 Task: Create a section Data Visualization Sprint and in the section, add a milestone Performance Improvements in the project VortexTech.
Action: Mouse moved to (50, 381)
Screenshot: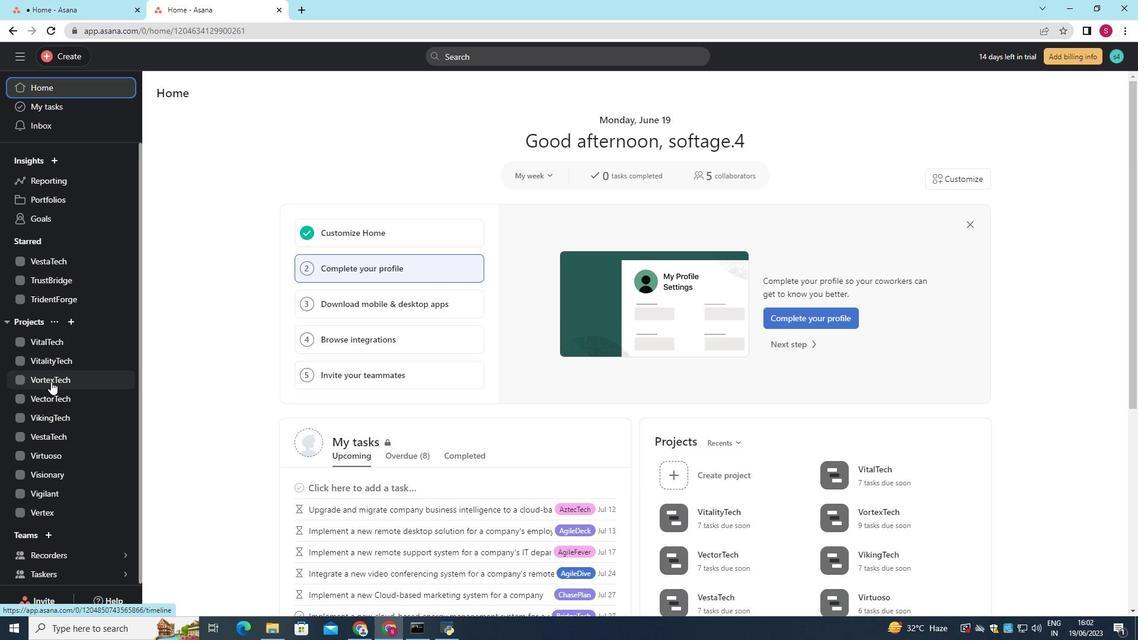 
Action: Mouse pressed left at (50, 381)
Screenshot: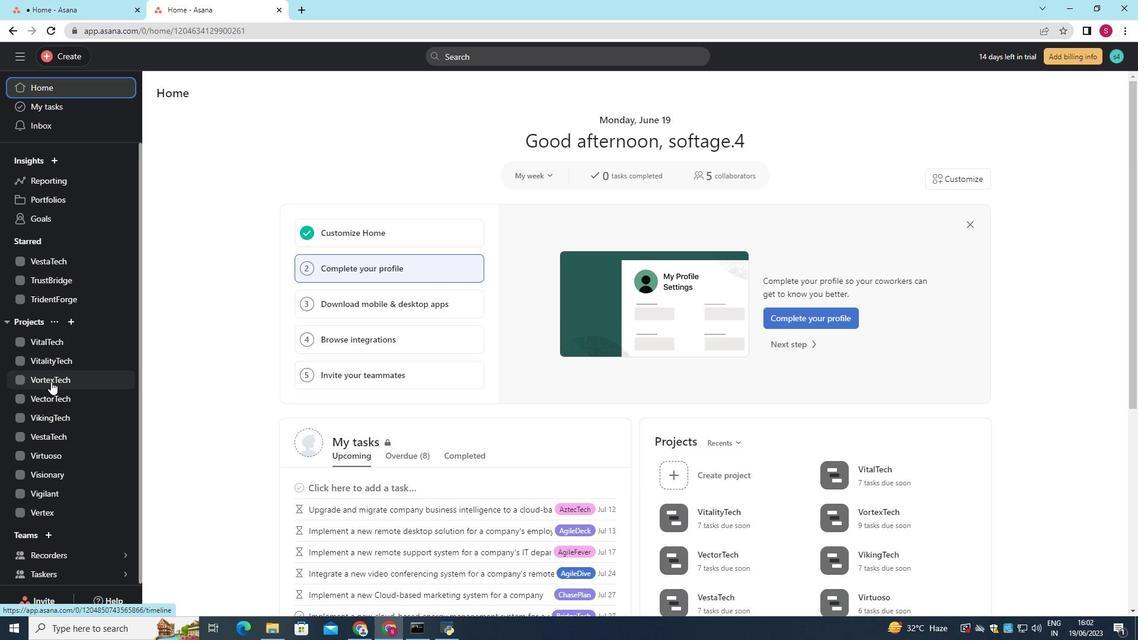 
Action: Mouse moved to (196, 470)
Screenshot: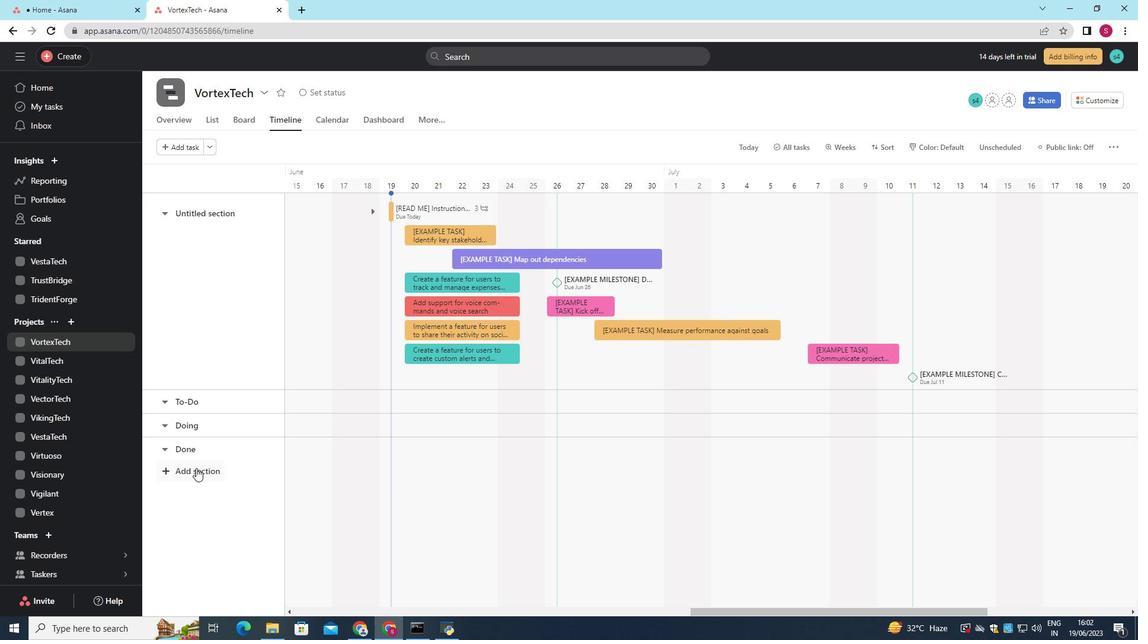 
Action: Mouse pressed left at (196, 470)
Screenshot: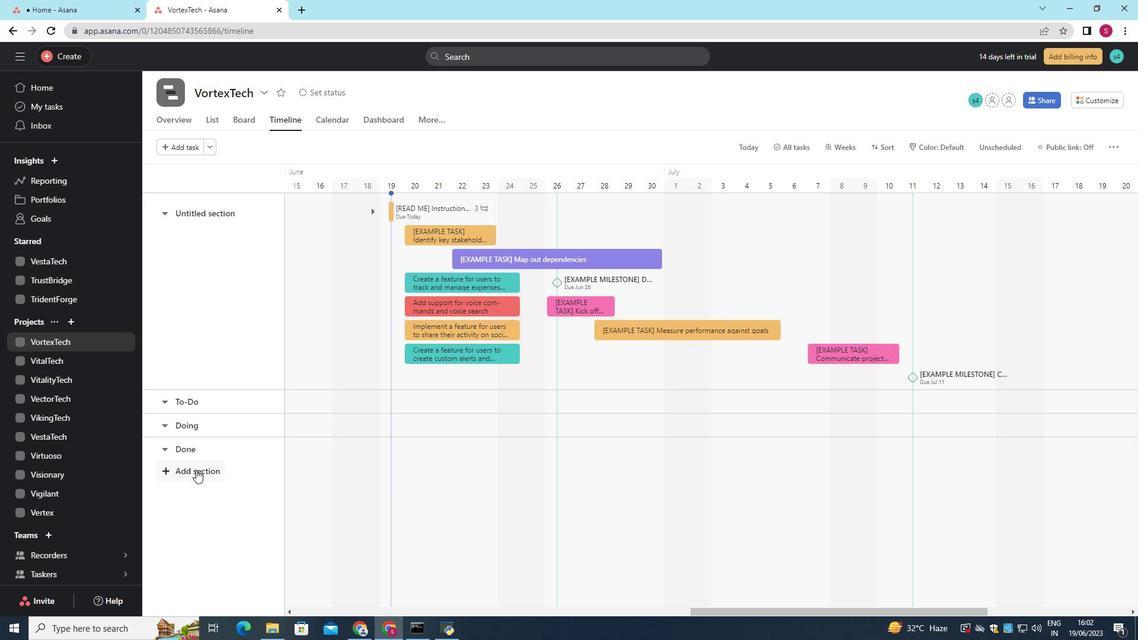
Action: Mouse moved to (192, 465)
Screenshot: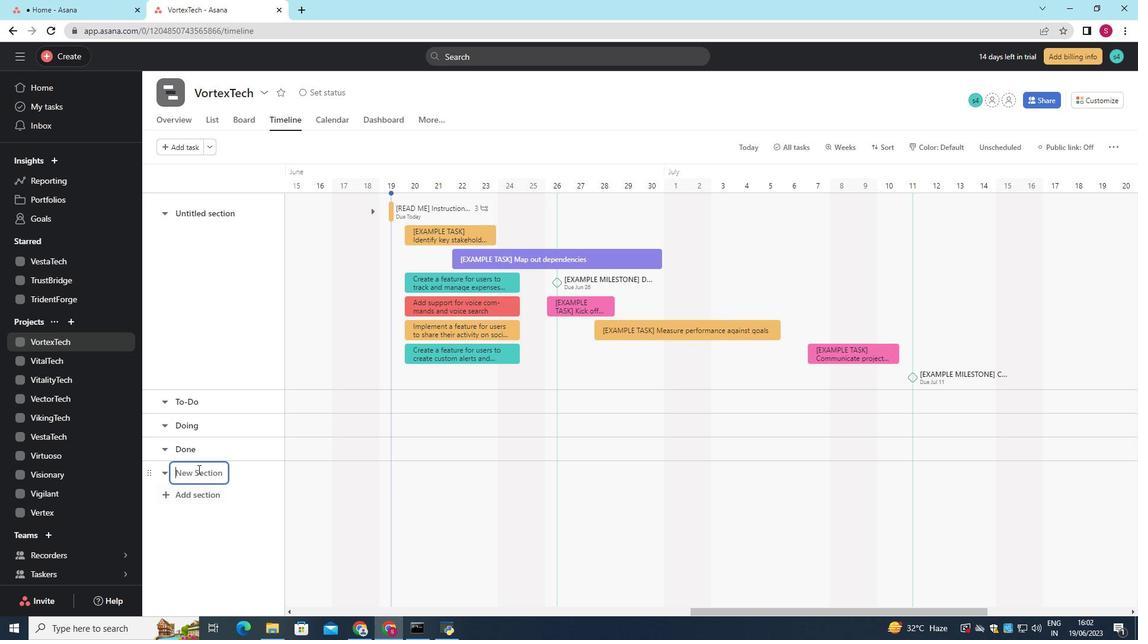 
Action: Key pressed <Key.shift>Data<Key.space><Key.shift>Visualization<Key.space><Key.shift>Sprint
Screenshot: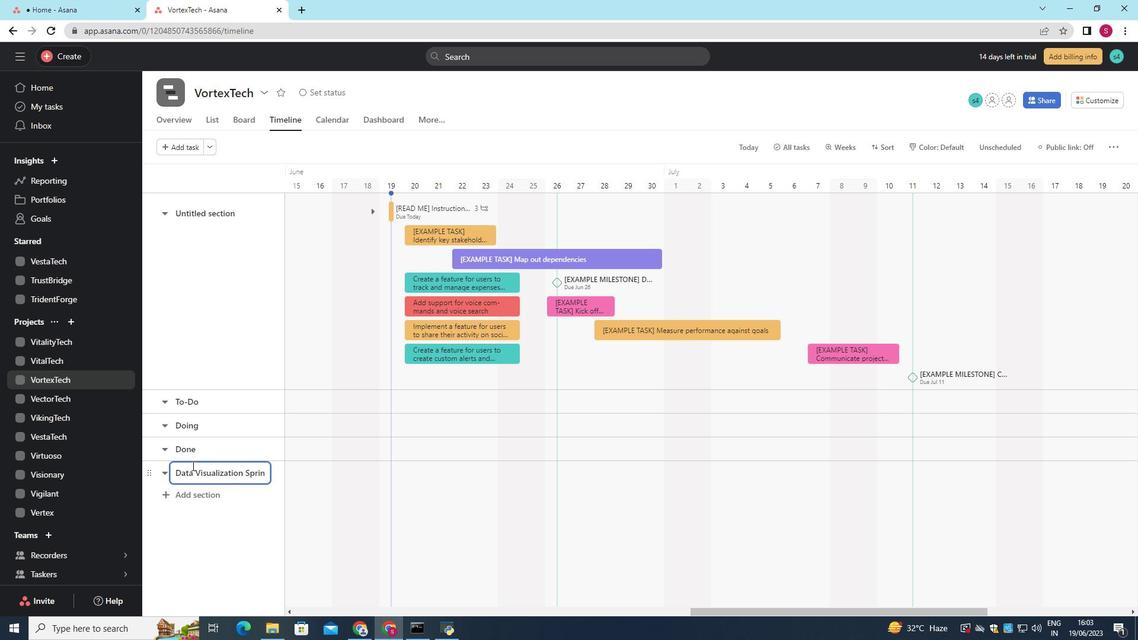 
Action: Mouse moved to (413, 481)
Screenshot: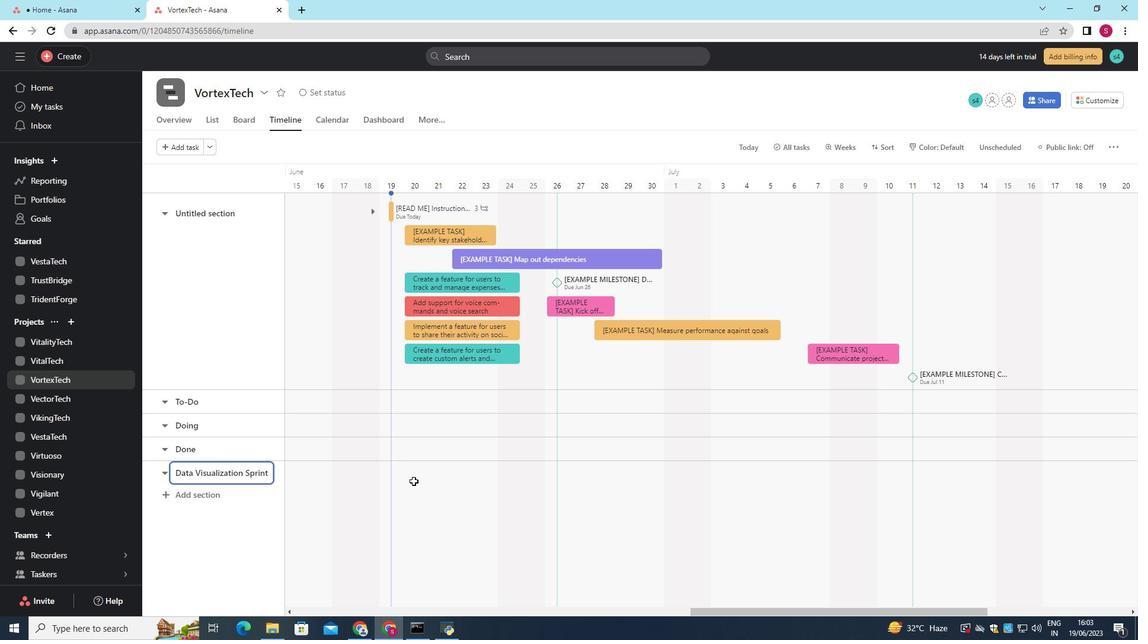 
Action: Mouse pressed left at (413, 481)
Screenshot: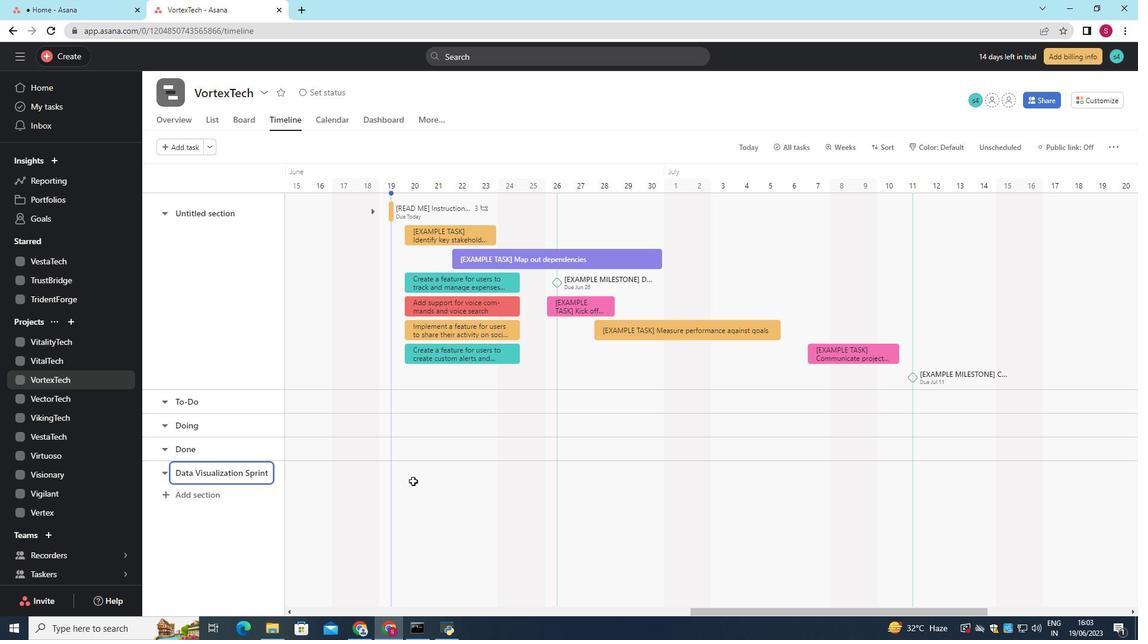 
Action: Mouse moved to (413, 473)
Screenshot: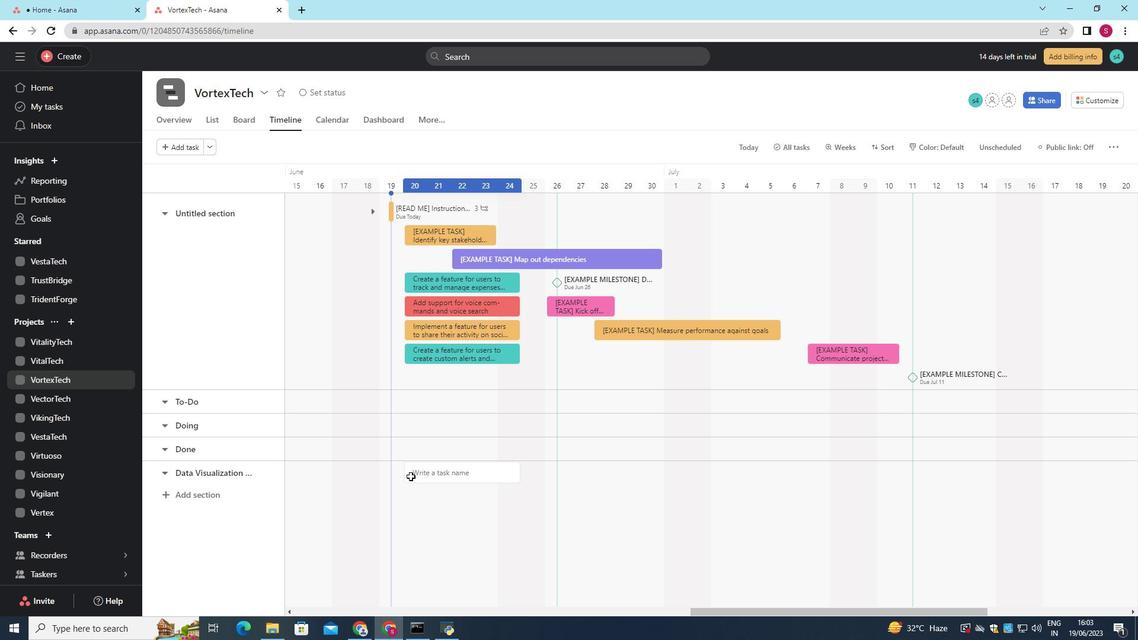 
Action: Key pressed <Key.shift>O<Key.backspace><Key.shift>Performance<Key.space><Key.shift>Improvements
Screenshot: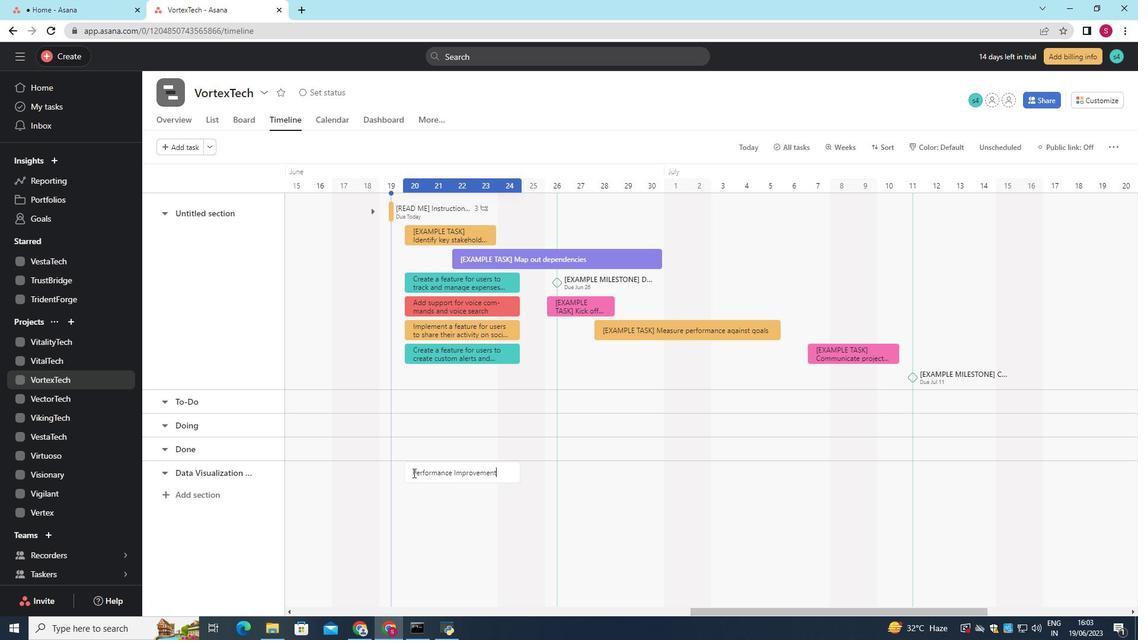 
Action: Mouse moved to (422, 362)
Screenshot: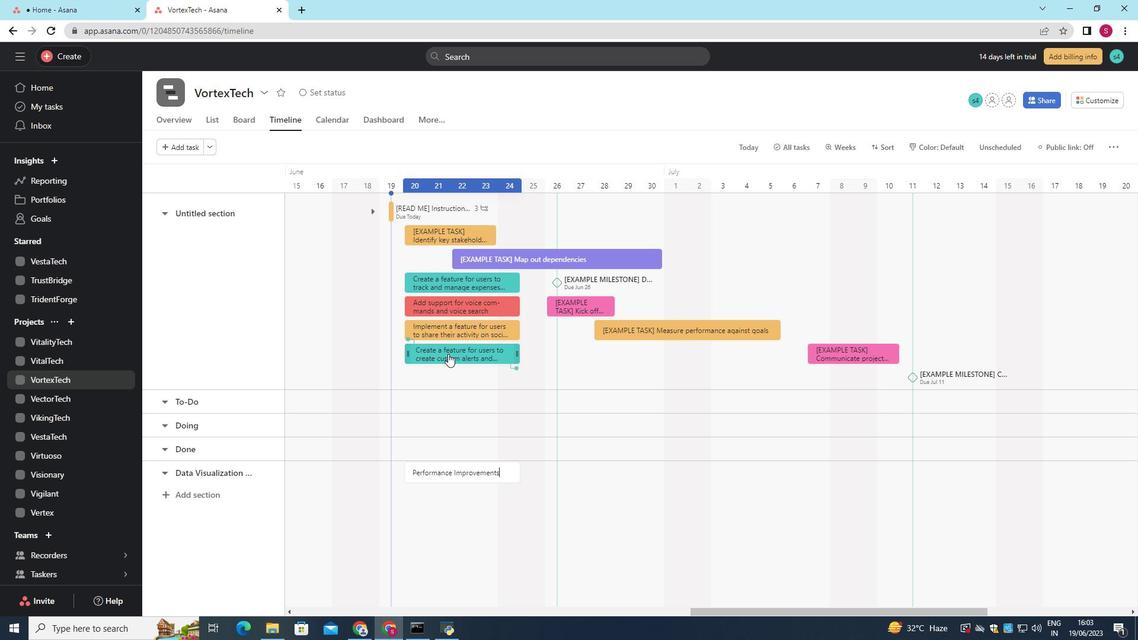 
Action: Key pressed <Key.enter>
Screenshot: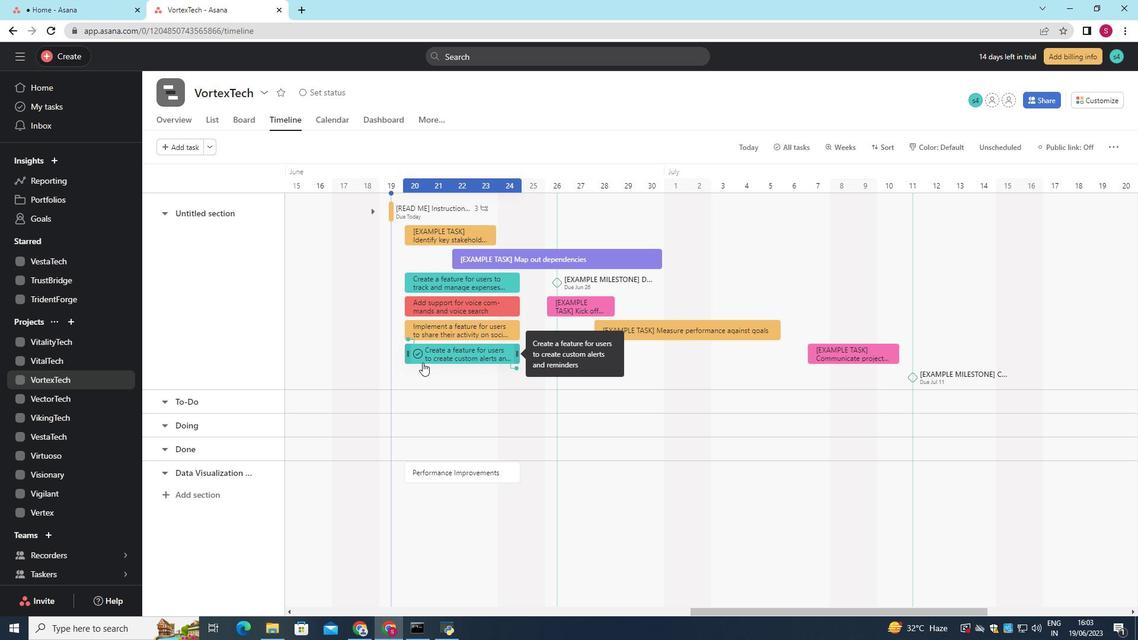 
Action: Mouse moved to (473, 467)
Screenshot: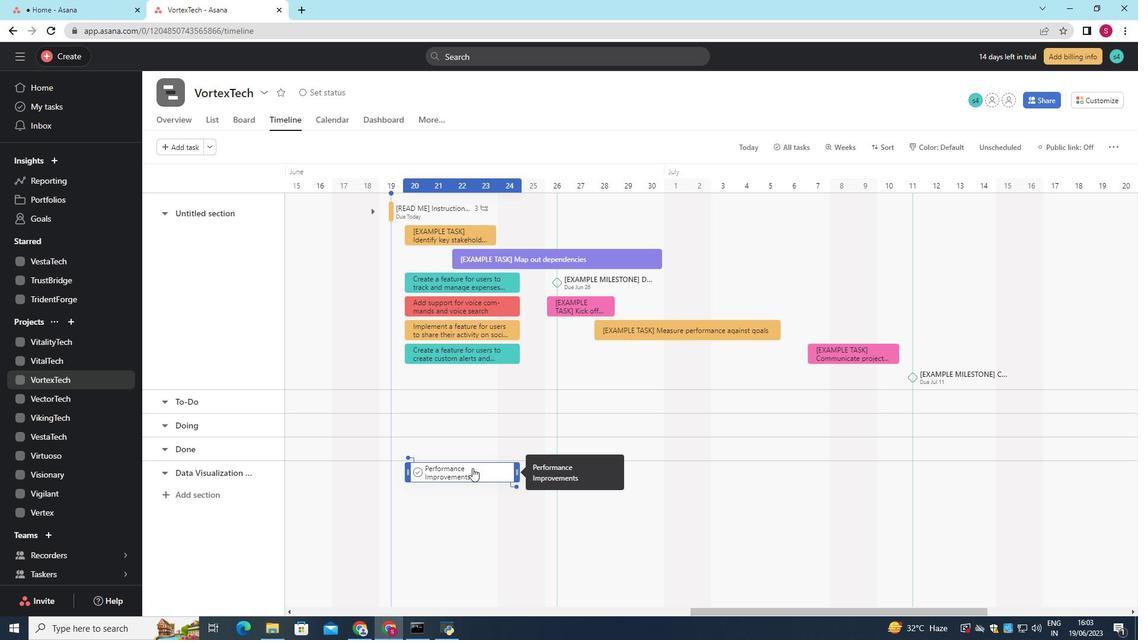 
Action: Mouse pressed right at (473, 467)
Screenshot: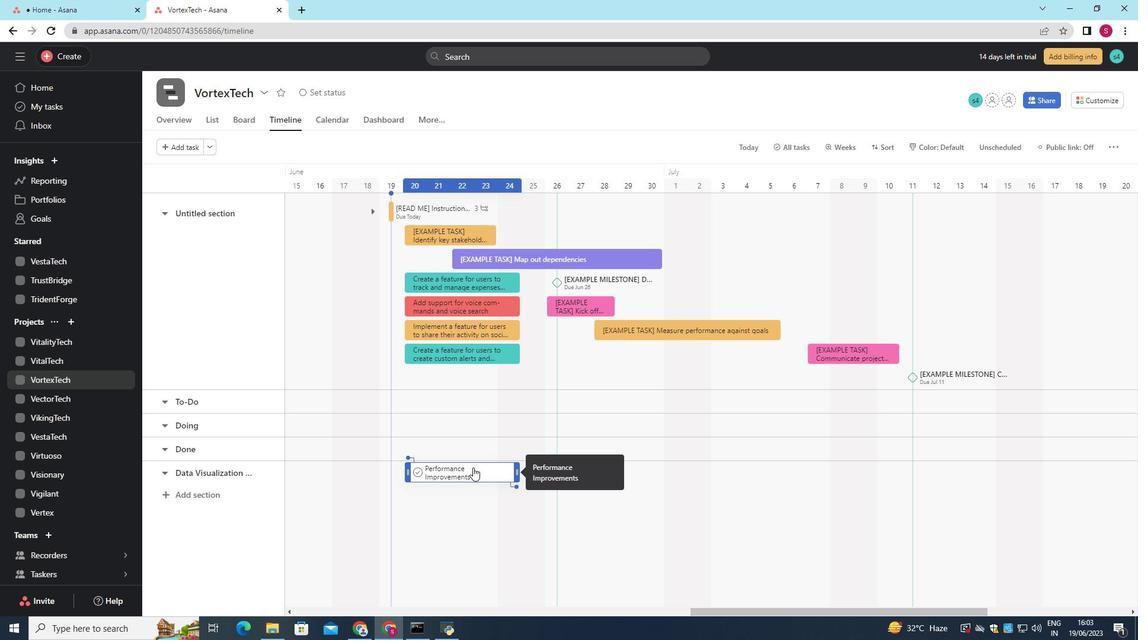 
Action: Mouse moved to (526, 403)
Screenshot: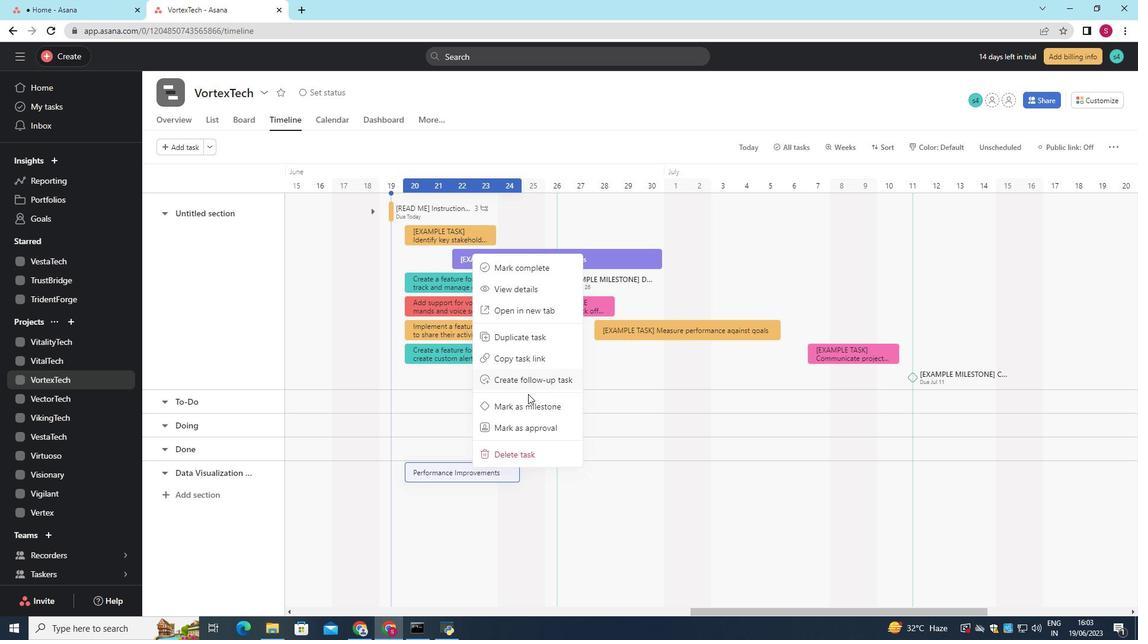 
Action: Mouse pressed left at (526, 403)
Screenshot: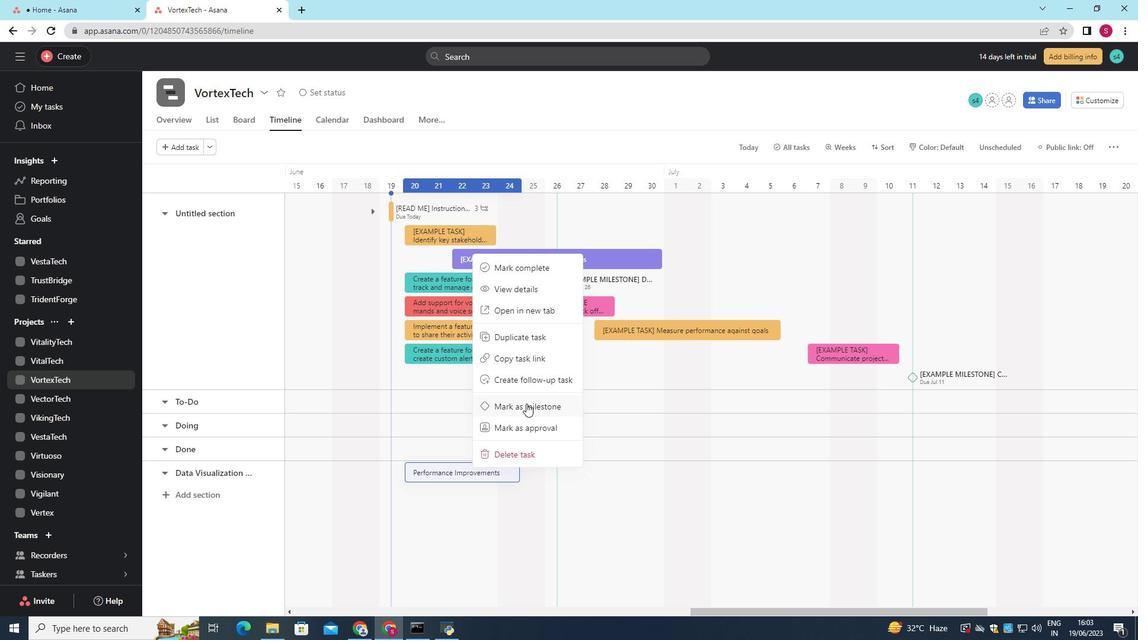 
